 Task: Change the view of your contacts list to 'List' in Microsoft Outlook.
Action: Mouse moved to (12, 86)
Screenshot: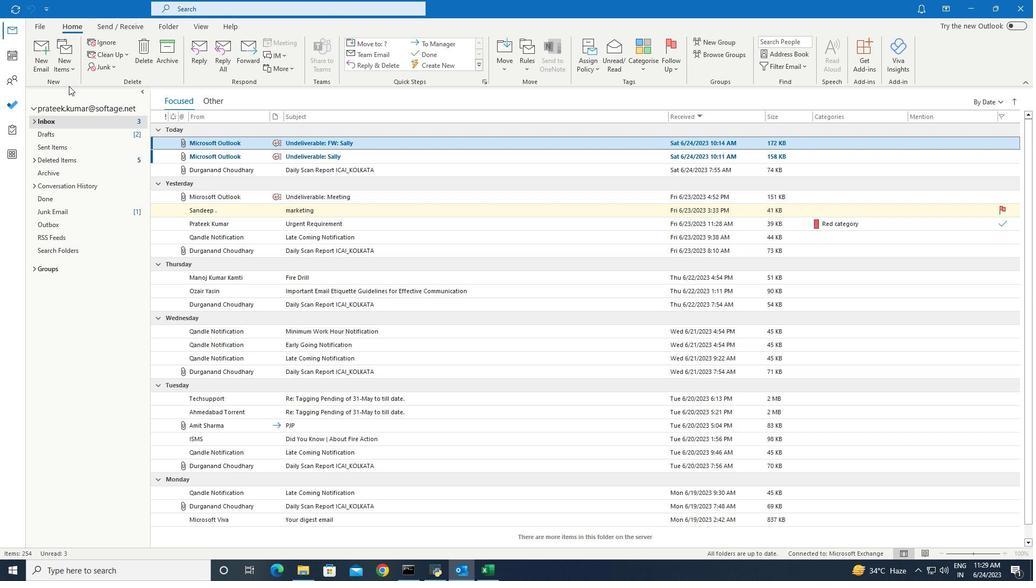 
Action: Mouse pressed left at (12, 86)
Screenshot: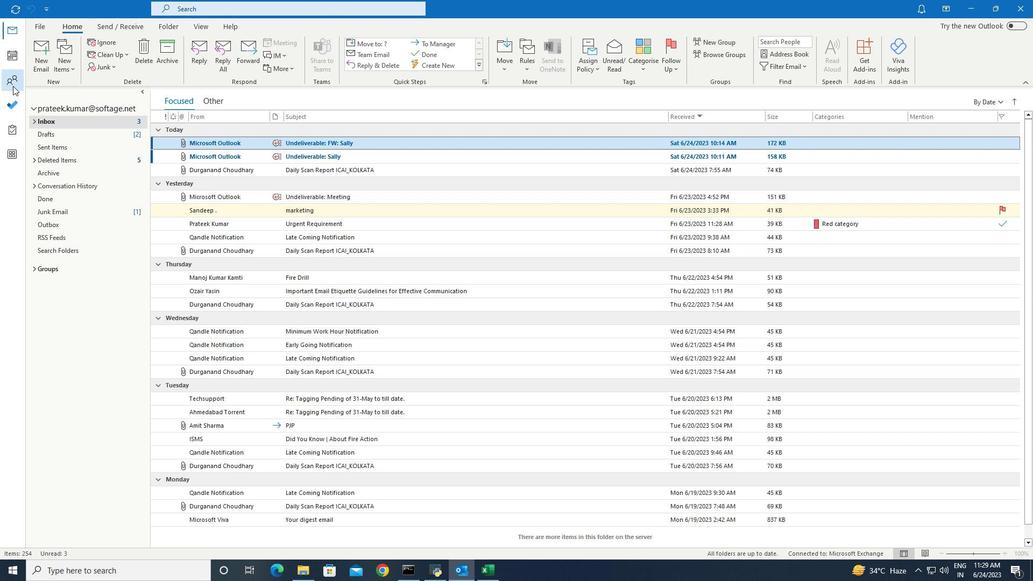 
Action: Mouse moved to (207, 30)
Screenshot: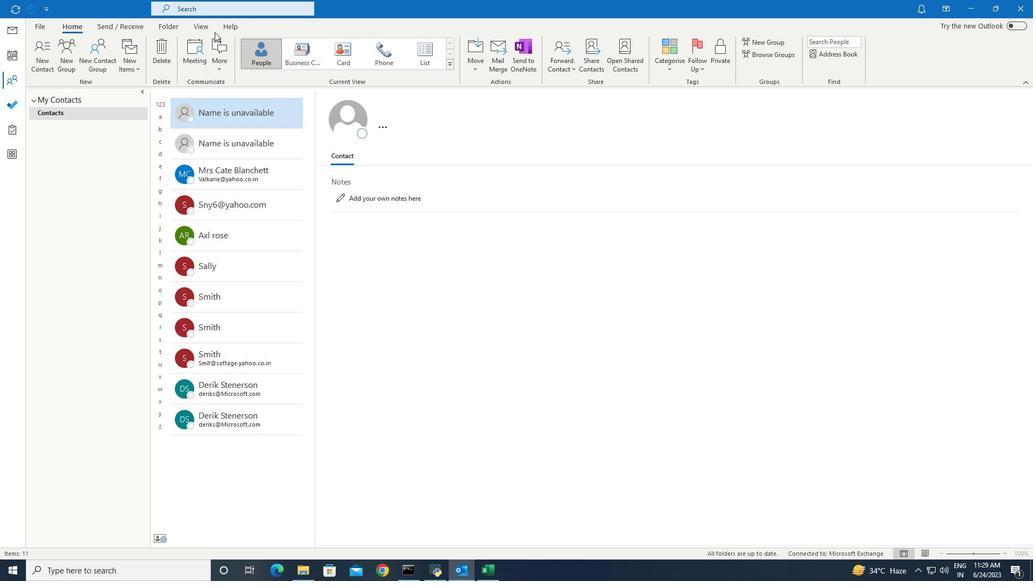
Action: Mouse pressed left at (207, 30)
Screenshot: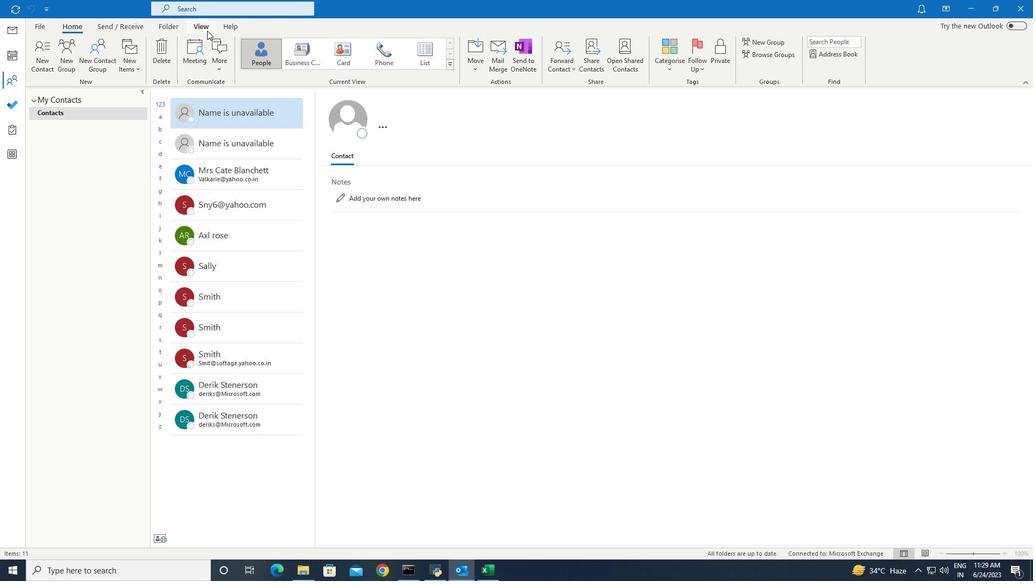 
Action: Mouse moved to (45, 64)
Screenshot: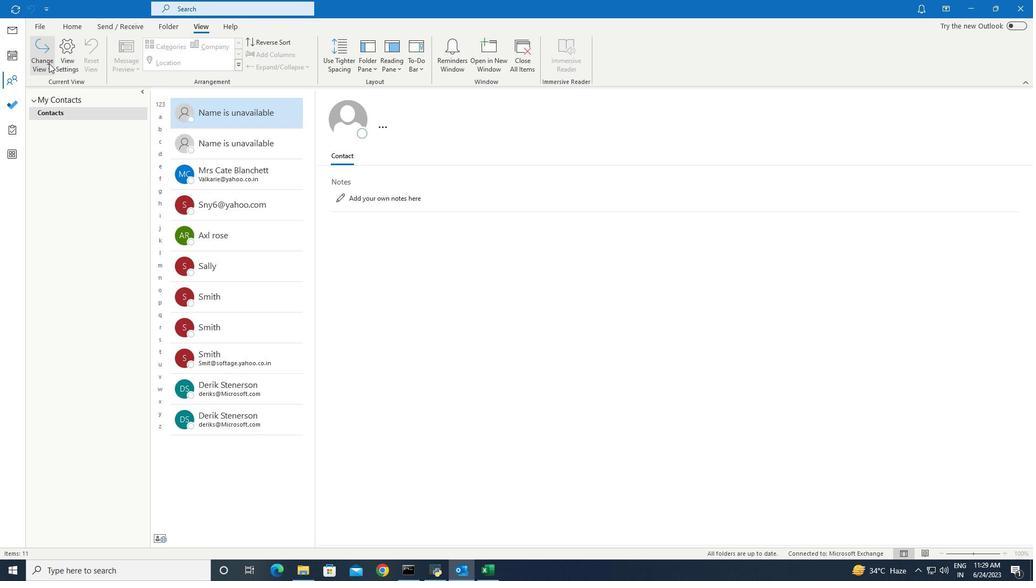 
Action: Mouse pressed left at (45, 64)
Screenshot: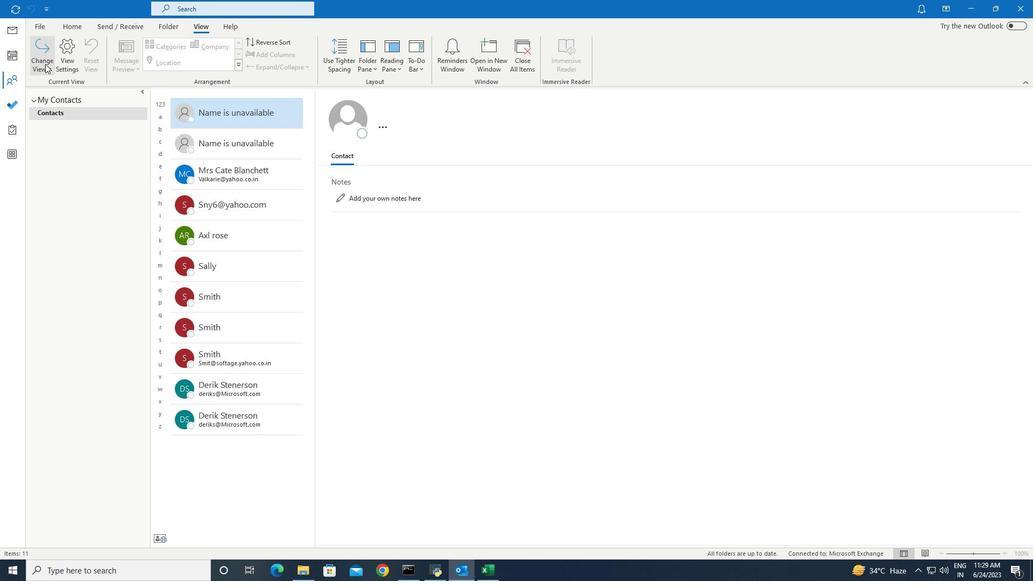 
Action: Mouse moved to (91, 94)
Screenshot: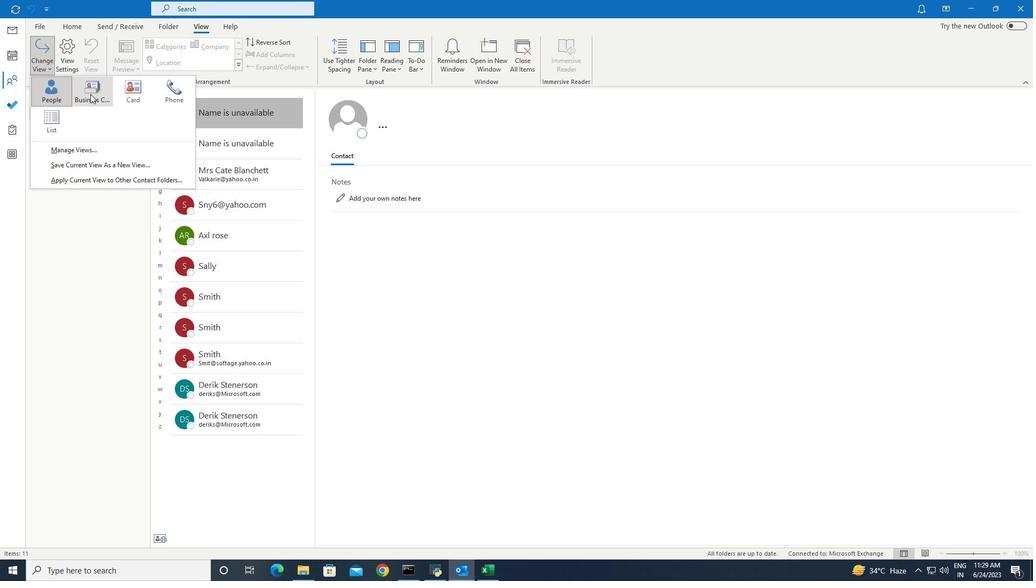 
Action: Mouse pressed left at (91, 94)
Screenshot: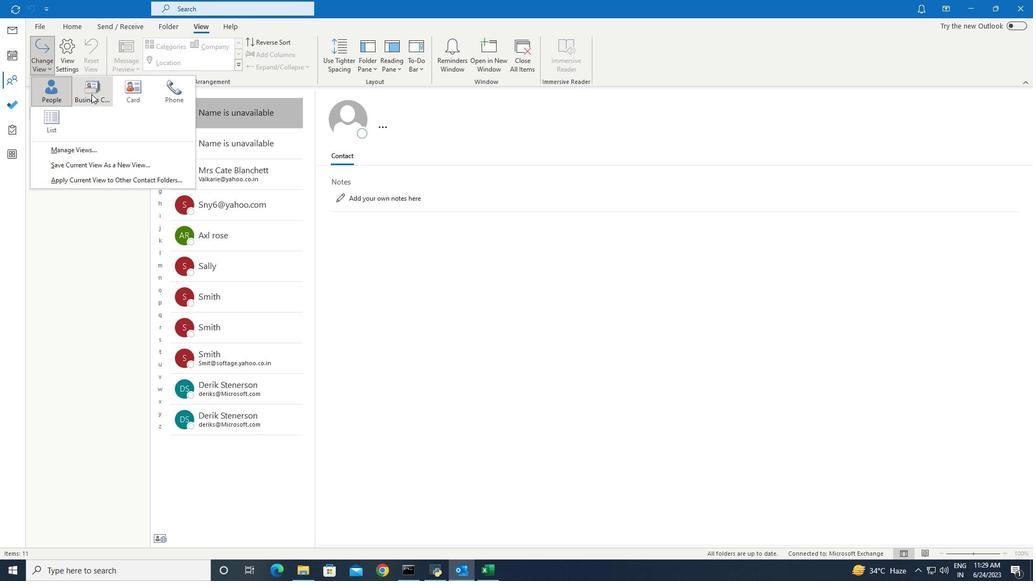 
